 Task: Create a rule when the discription of a card does not contains text .
Action: Mouse pressed left at (665, 187)
Screenshot: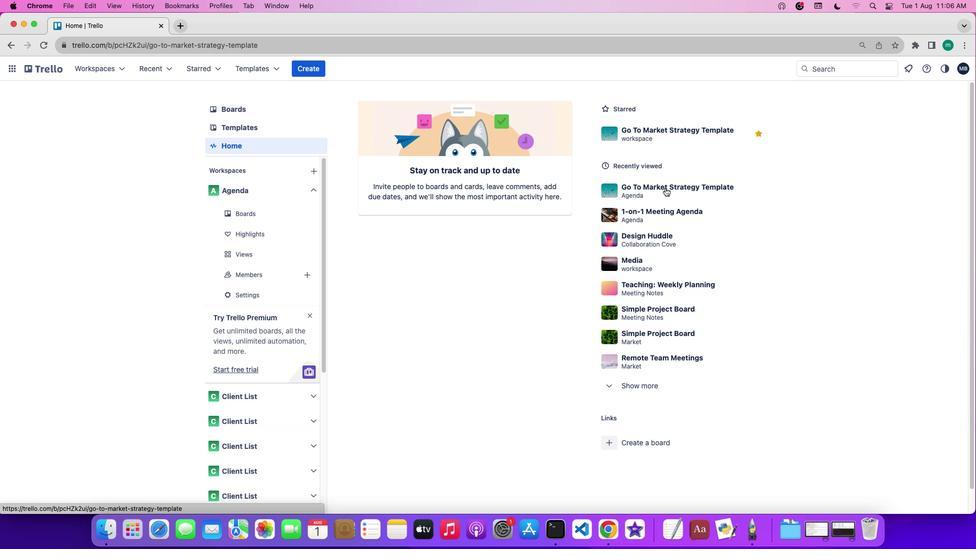 
Action: Mouse moved to (880, 217)
Screenshot: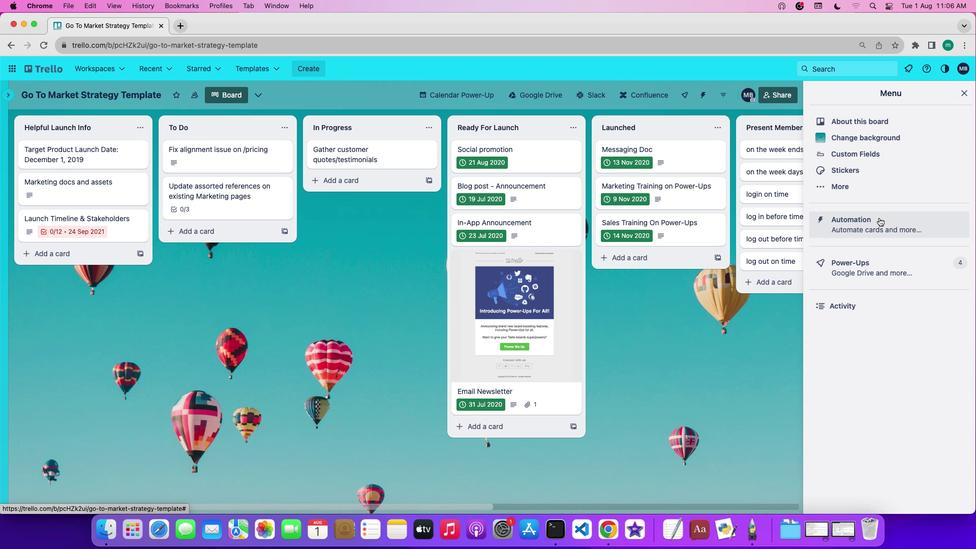 
Action: Mouse pressed left at (880, 217)
Screenshot: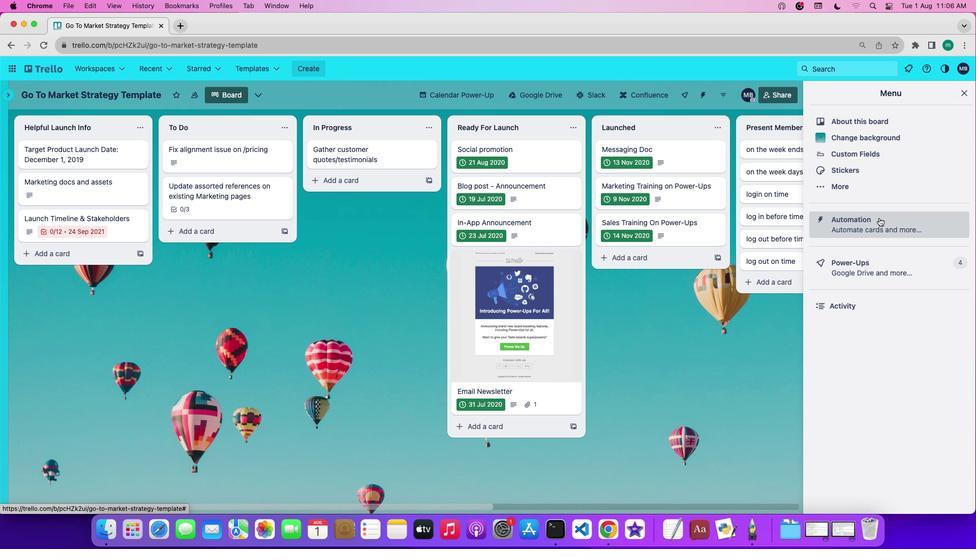 
Action: Mouse moved to (65, 178)
Screenshot: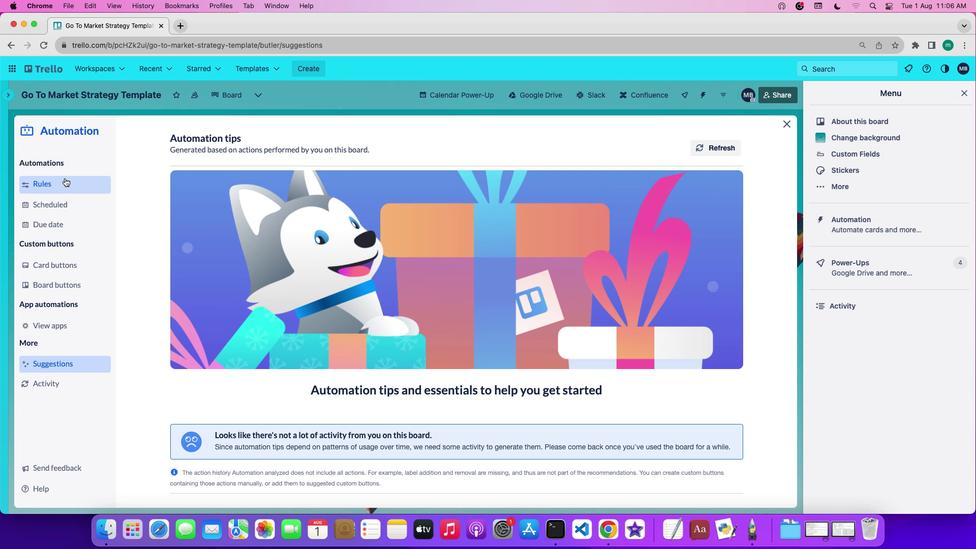 
Action: Mouse pressed left at (65, 178)
Screenshot: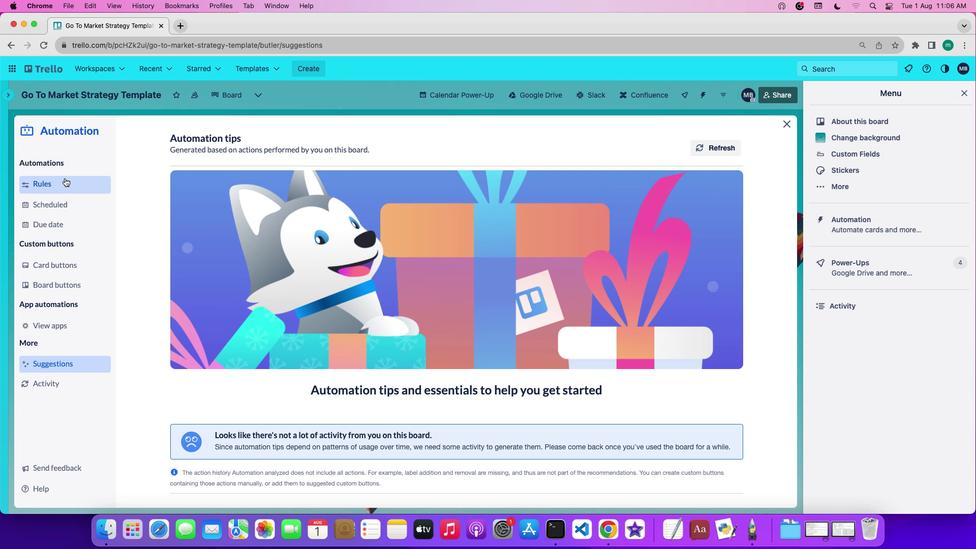 
Action: Mouse moved to (205, 362)
Screenshot: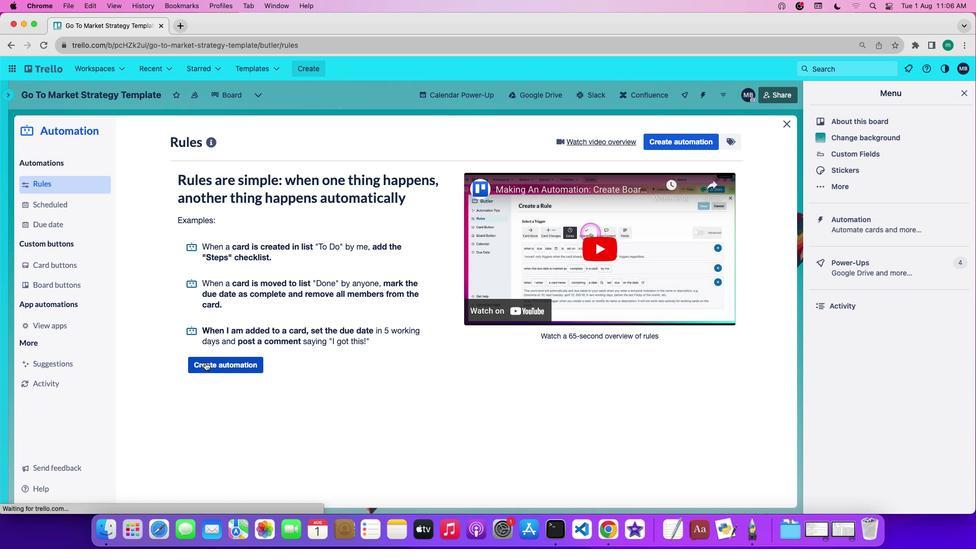 
Action: Mouse pressed left at (205, 362)
Screenshot: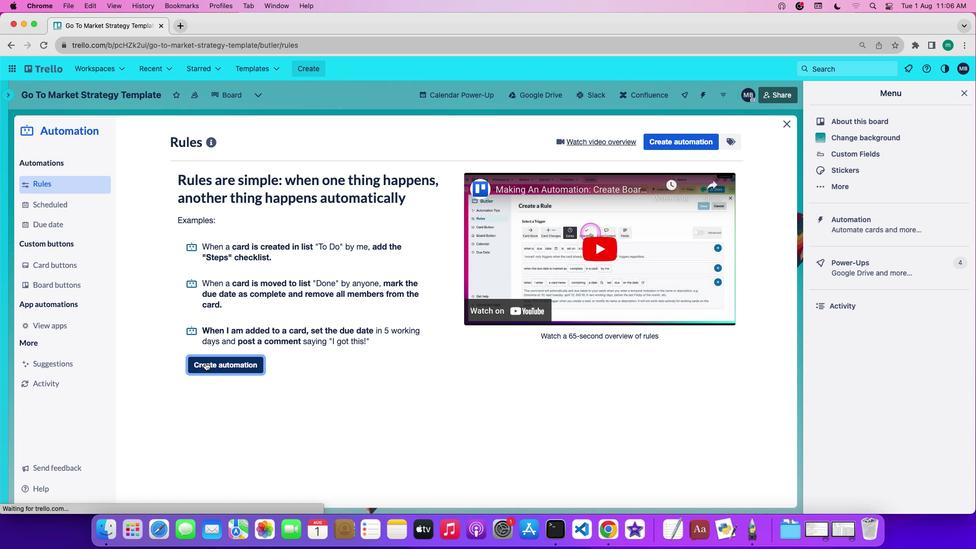 
Action: Mouse moved to (464, 238)
Screenshot: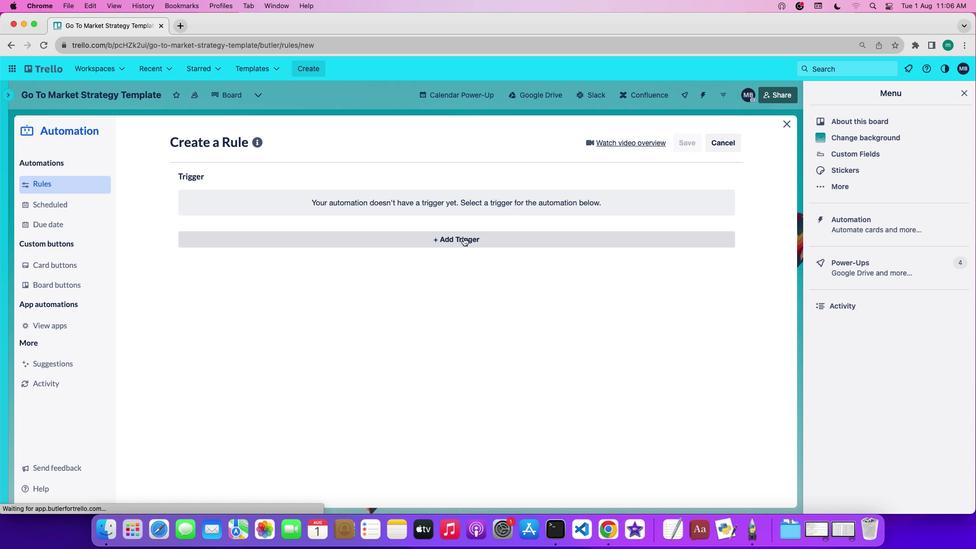 
Action: Mouse pressed left at (464, 238)
Screenshot: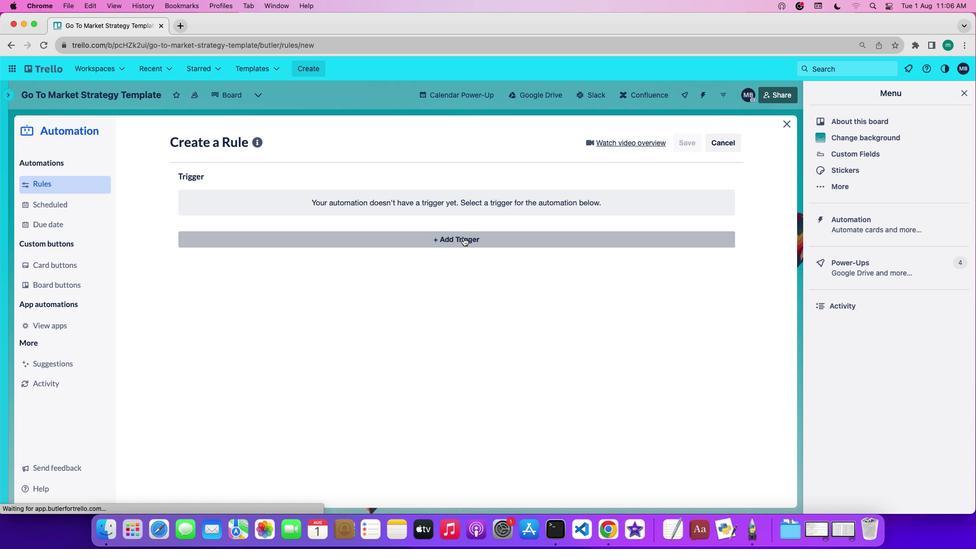 
Action: Mouse moved to (380, 267)
Screenshot: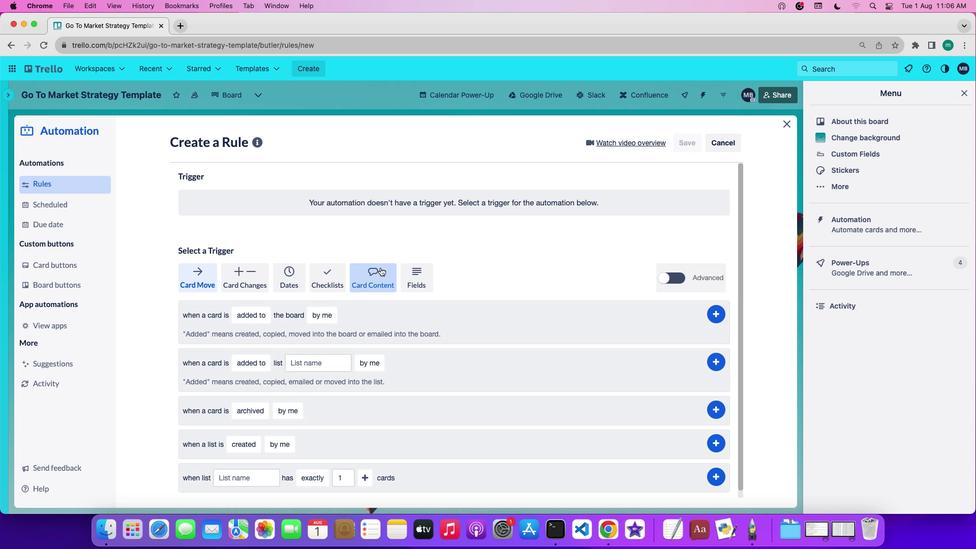 
Action: Mouse pressed left at (380, 267)
Screenshot: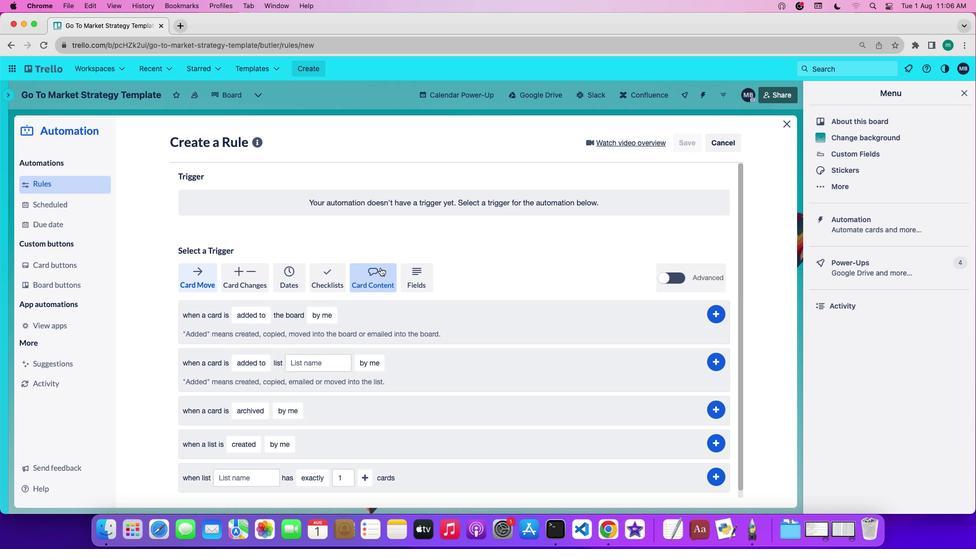 
Action: Mouse moved to (239, 311)
Screenshot: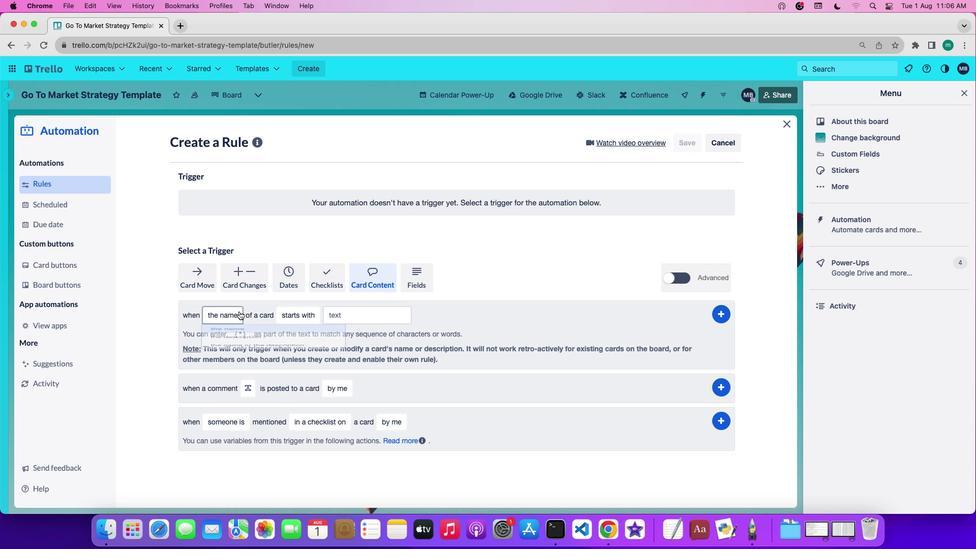 
Action: Mouse pressed left at (239, 311)
Screenshot: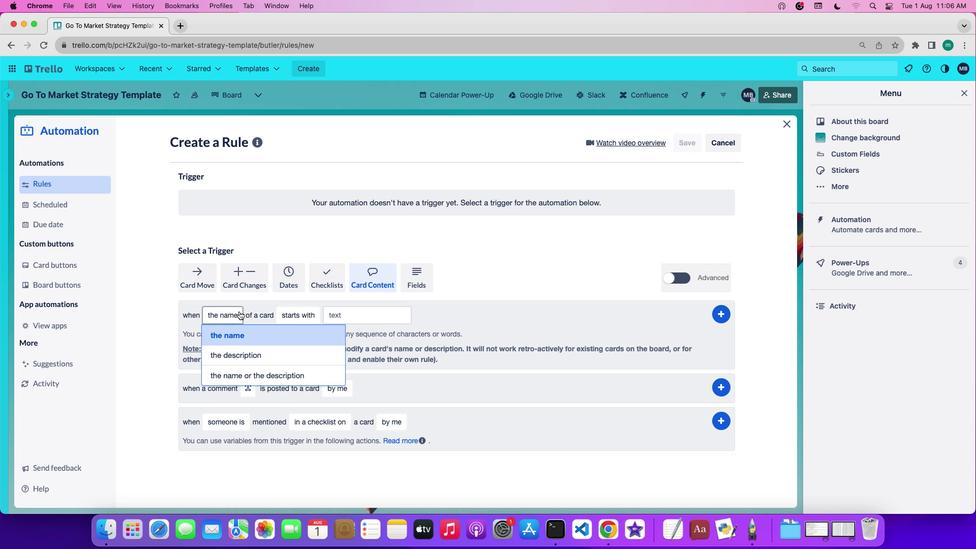 
Action: Mouse moved to (260, 361)
Screenshot: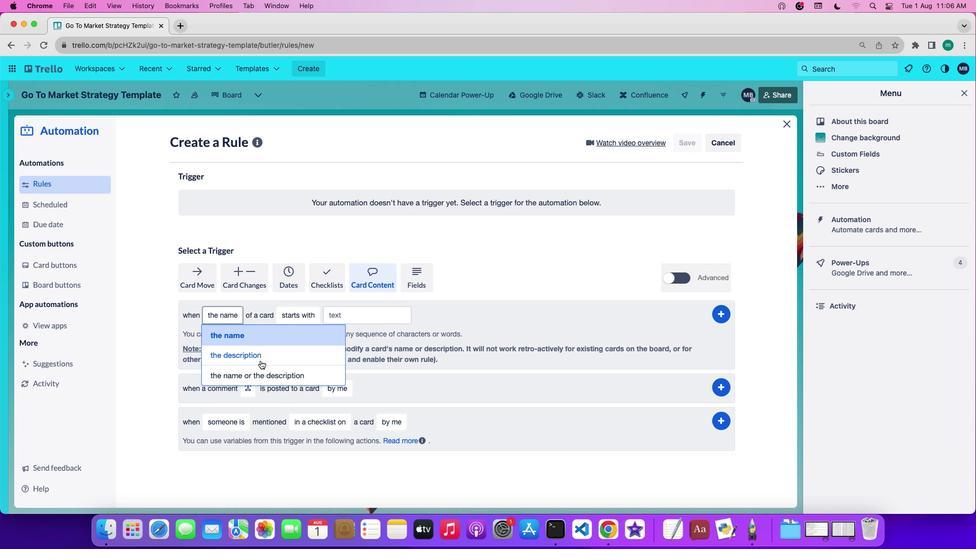 
Action: Mouse pressed left at (260, 361)
Screenshot: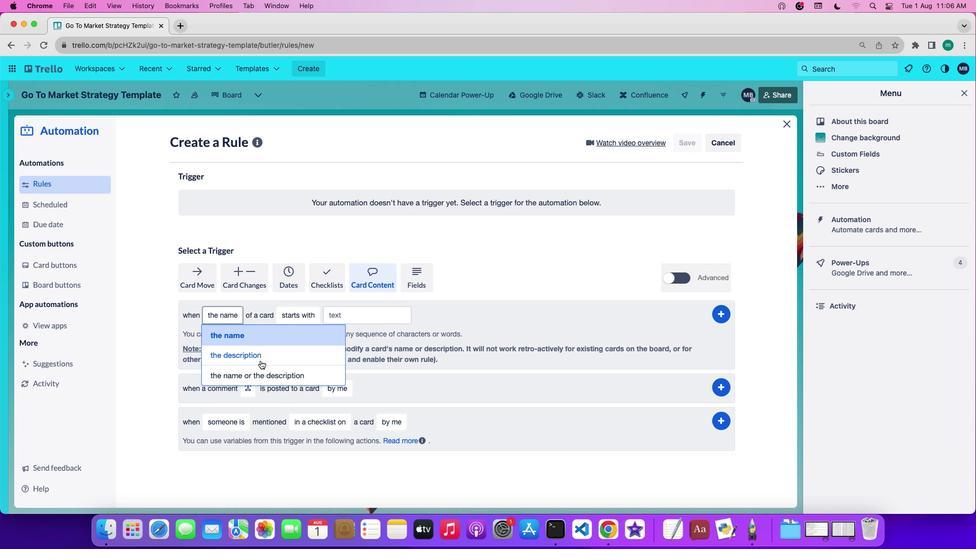 
Action: Mouse moved to (321, 320)
Screenshot: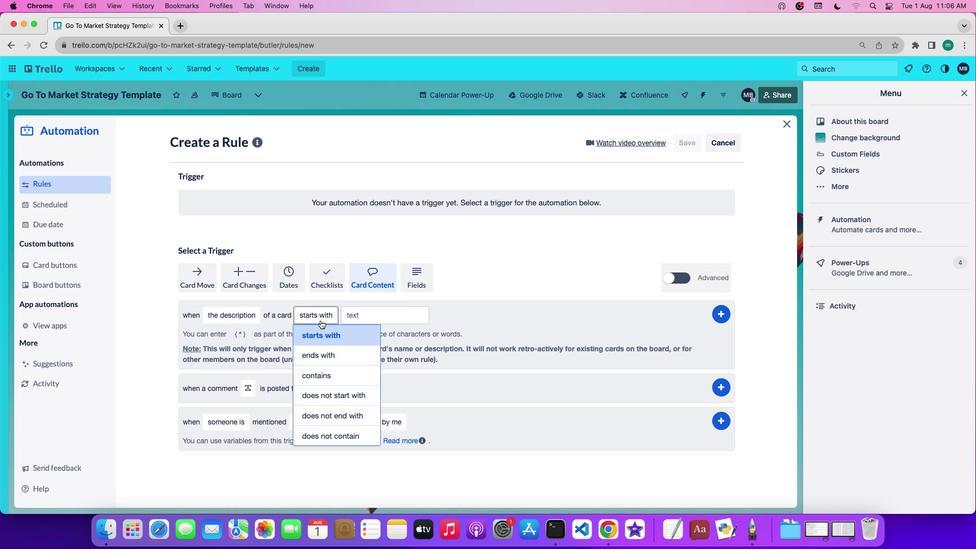 
Action: Mouse pressed left at (321, 320)
Screenshot: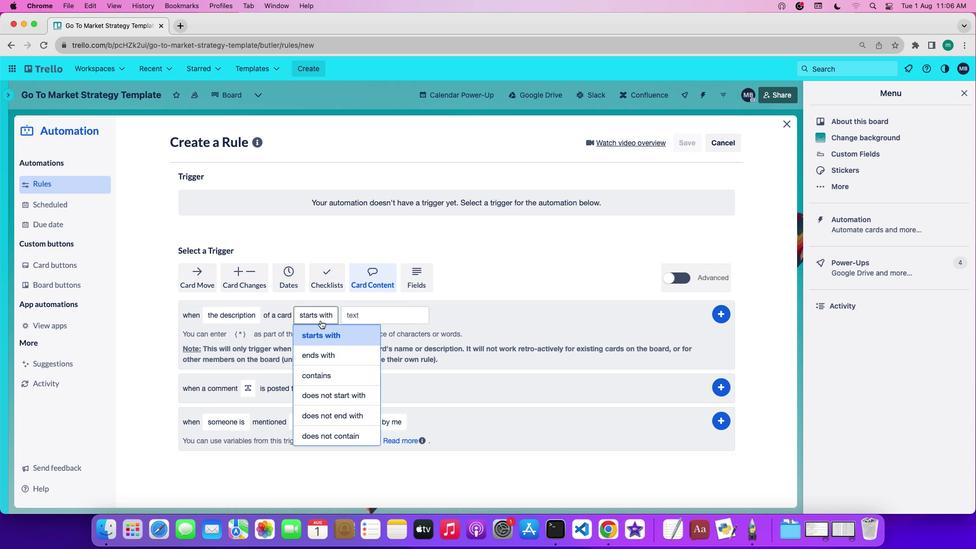 
Action: Mouse moved to (325, 432)
Screenshot: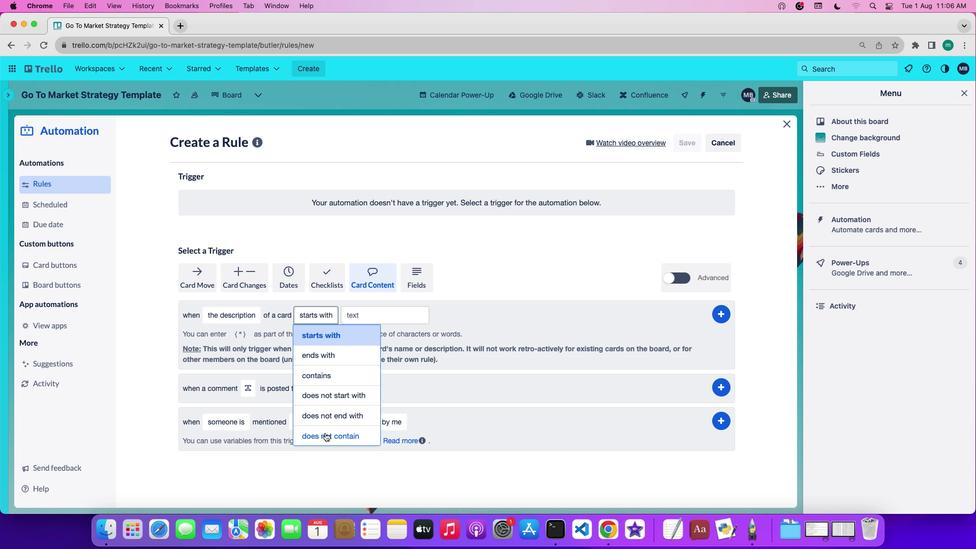 
Action: Mouse pressed left at (325, 432)
Screenshot: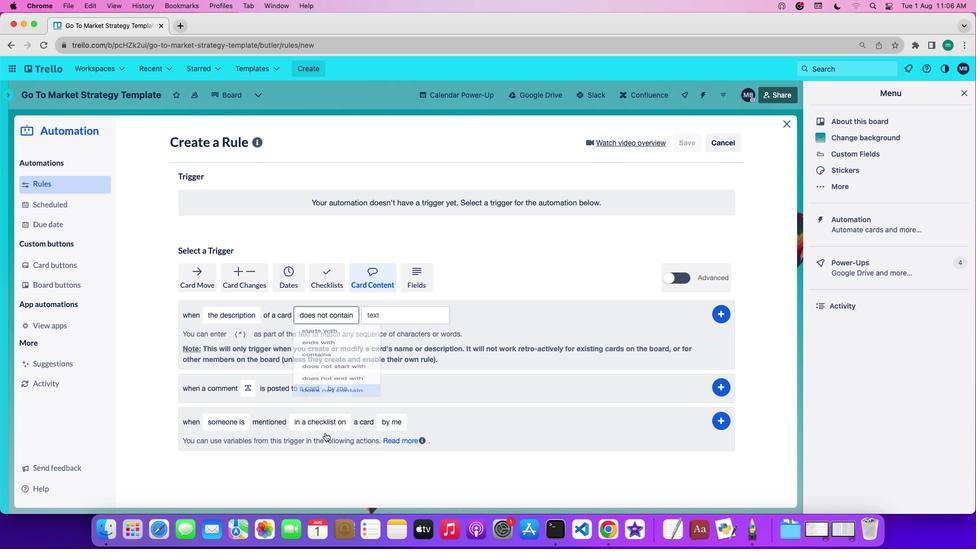 
Action: Mouse moved to (393, 321)
Screenshot: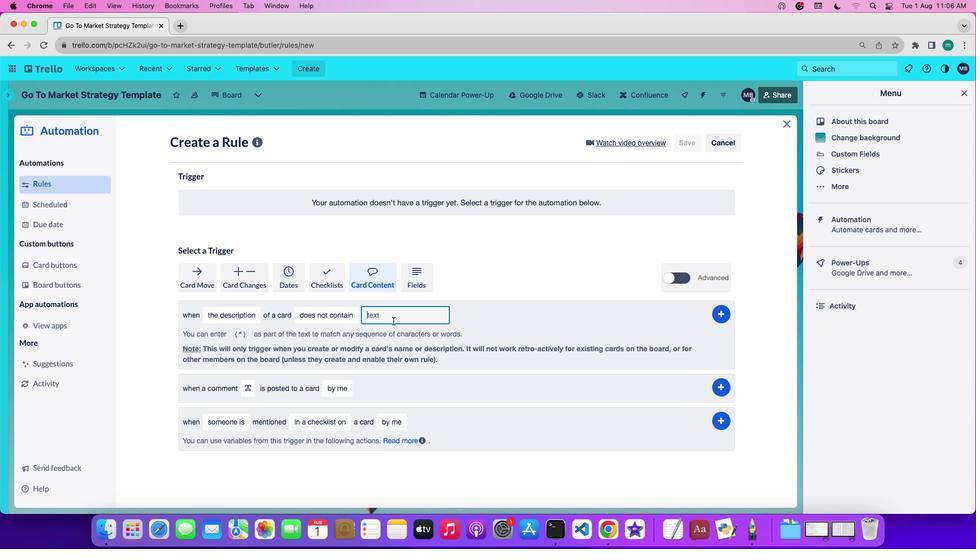 
Action: Mouse pressed left at (393, 321)
Screenshot: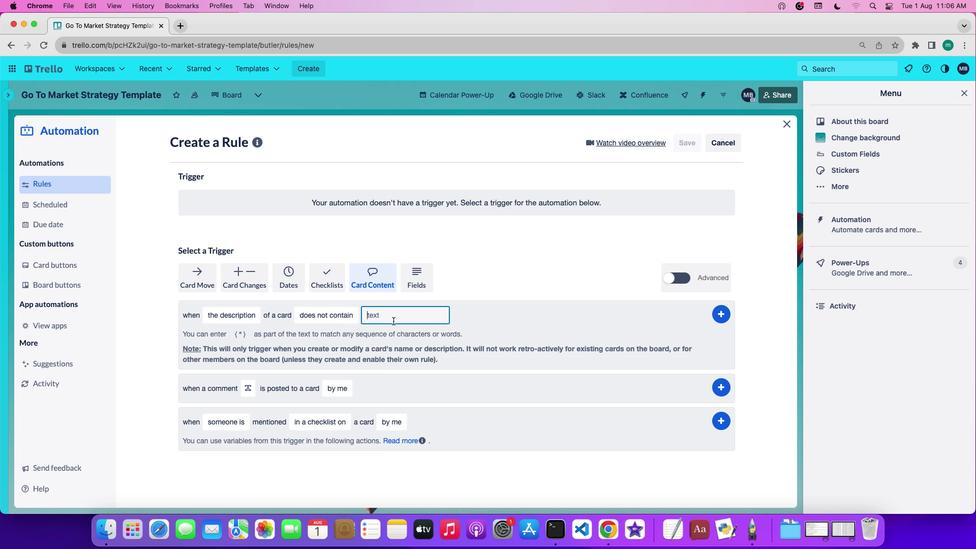 
Action: Key pressed 't''e''x''t'
Screenshot: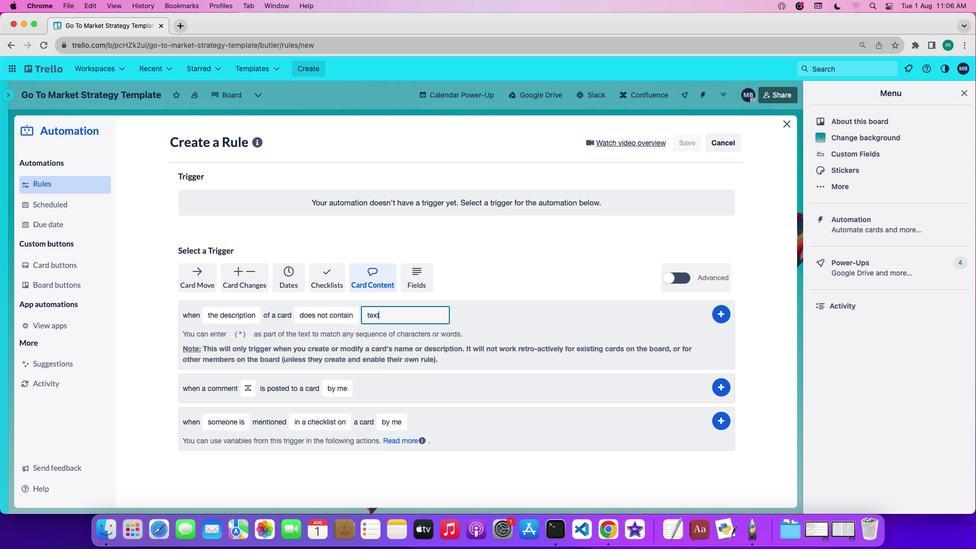 
Action: Mouse moved to (717, 314)
Screenshot: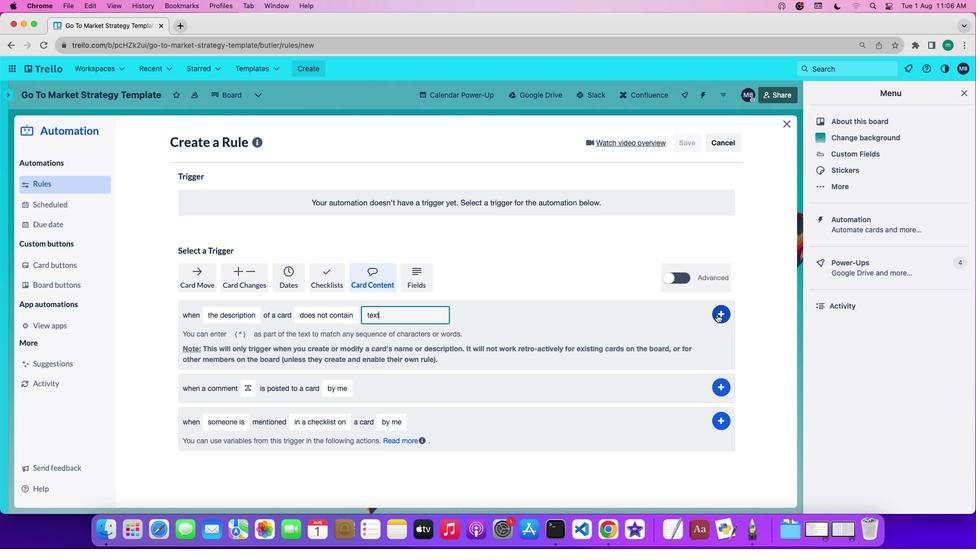 
Action: Mouse pressed left at (717, 314)
Screenshot: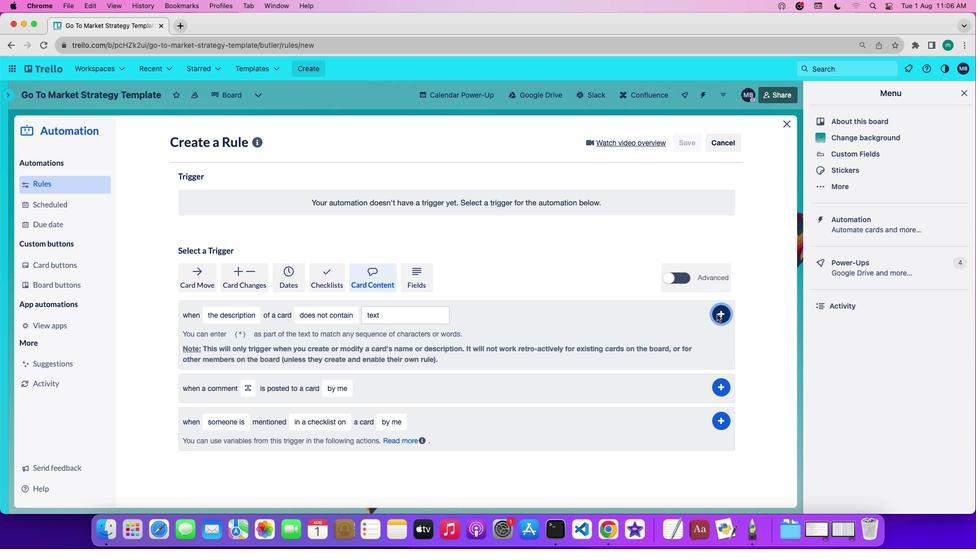 
Action: Mouse moved to (662, 333)
Screenshot: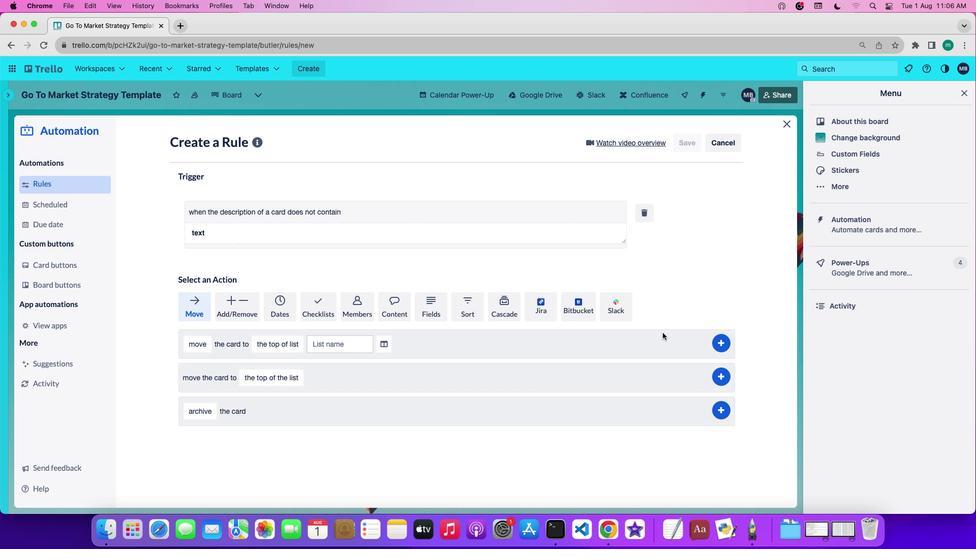 
